 Task: Enter group name "Business Target"
Action: Mouse moved to (541, 61)
Screenshot: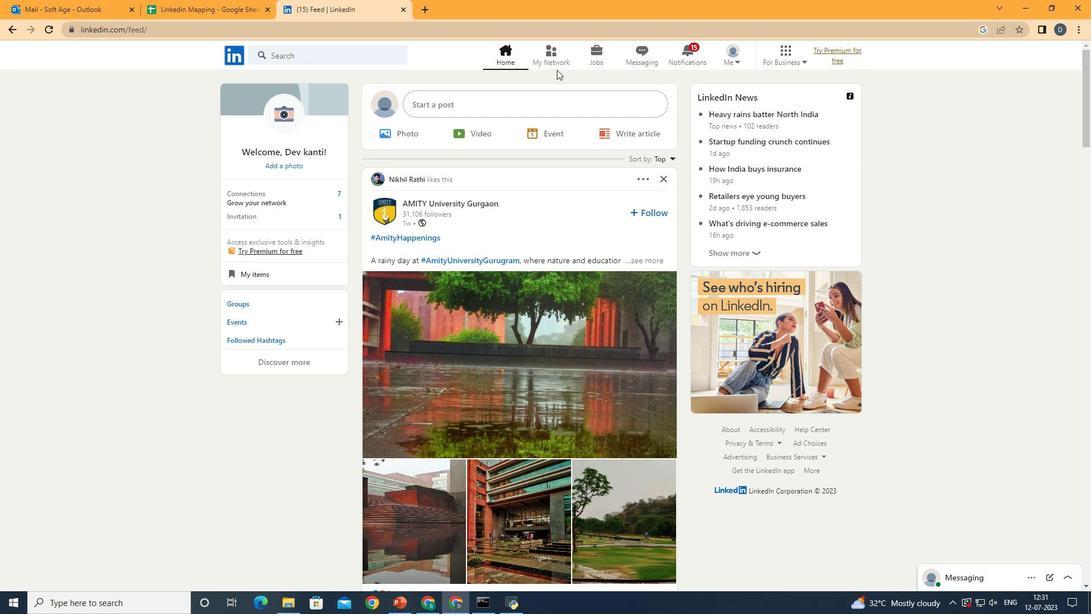 
Action: Mouse pressed left at (541, 61)
Screenshot: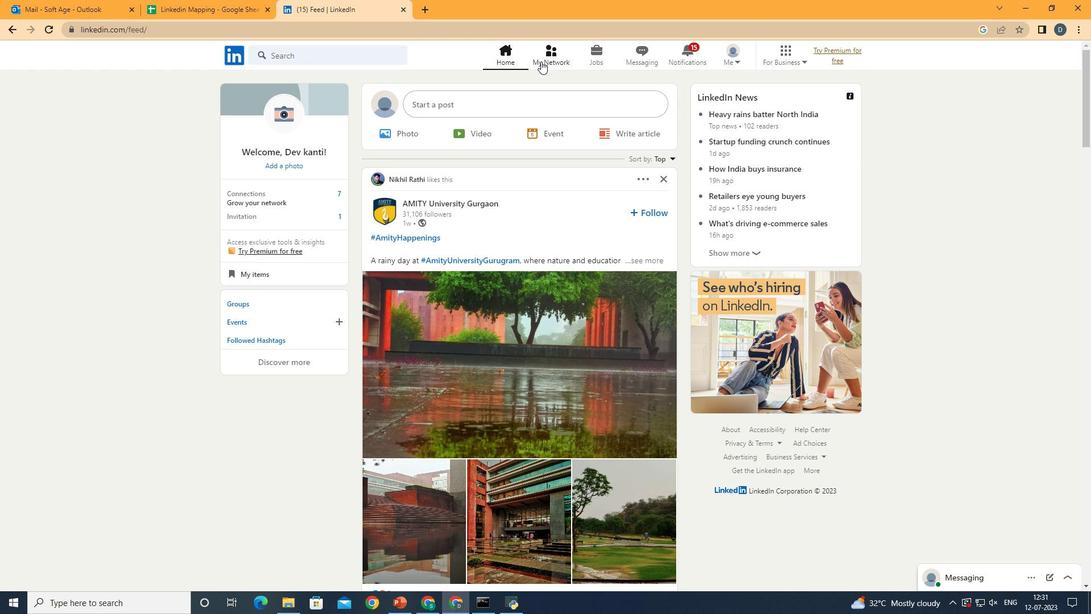 
Action: Mouse moved to (313, 192)
Screenshot: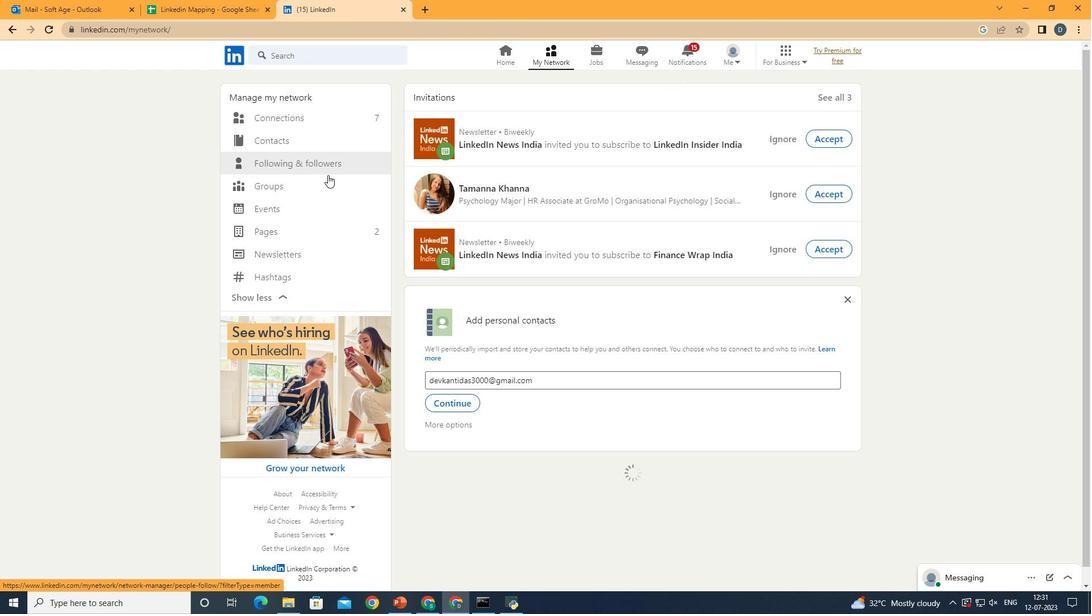 
Action: Mouse pressed left at (313, 192)
Screenshot: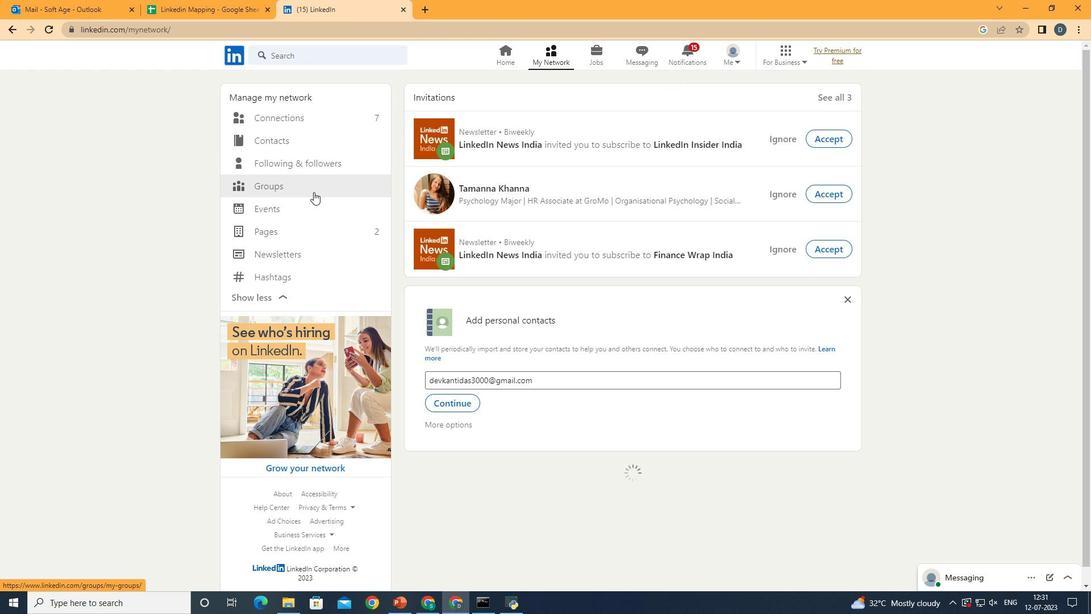 
Action: Mouse moved to (633, 102)
Screenshot: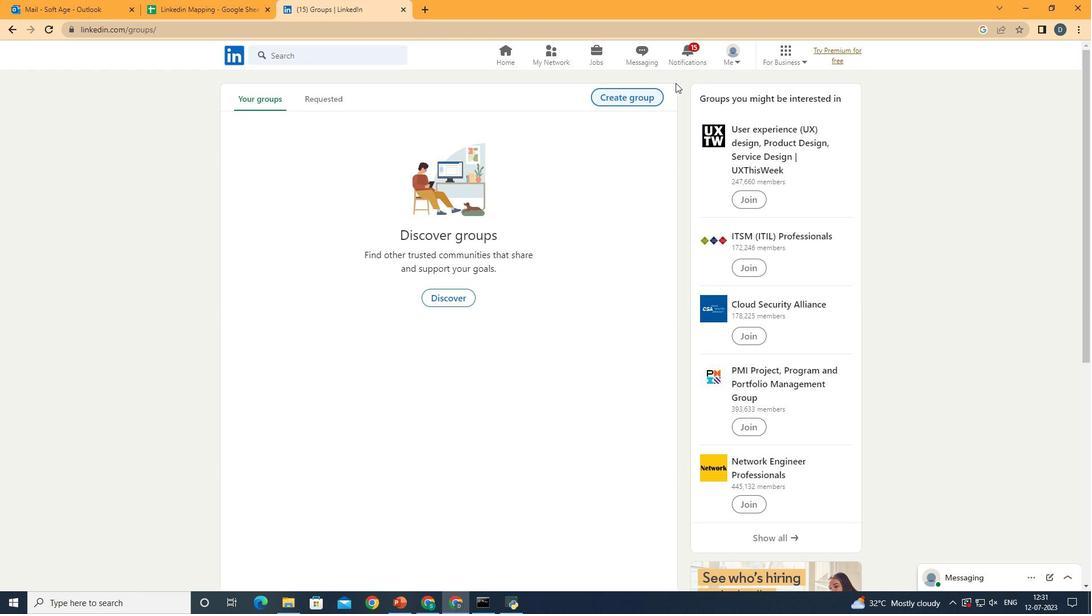 
Action: Mouse pressed left at (633, 102)
Screenshot: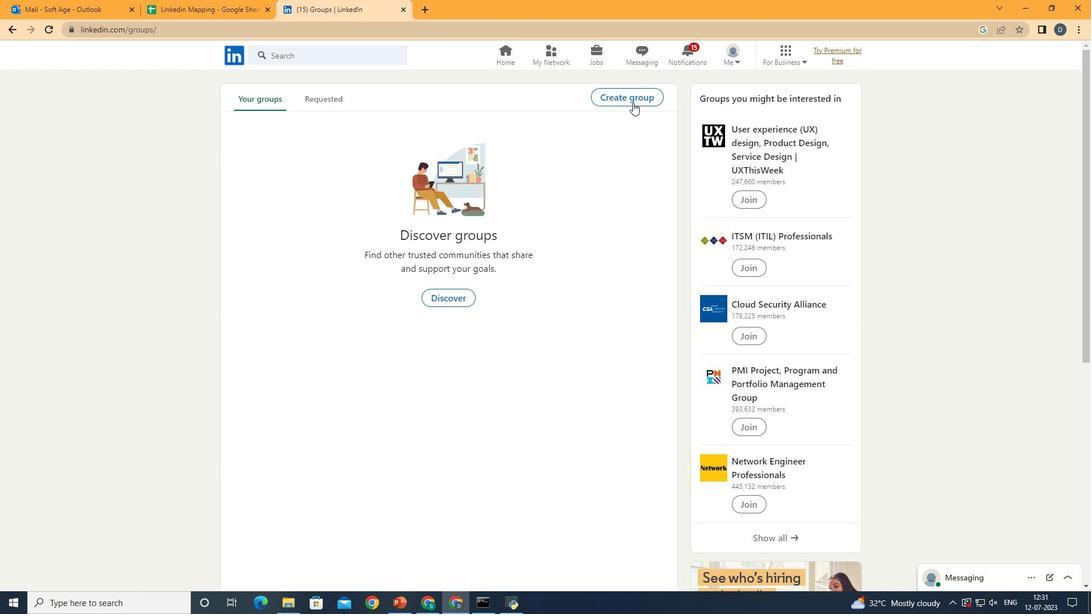 
Action: Mouse moved to (512, 259)
Screenshot: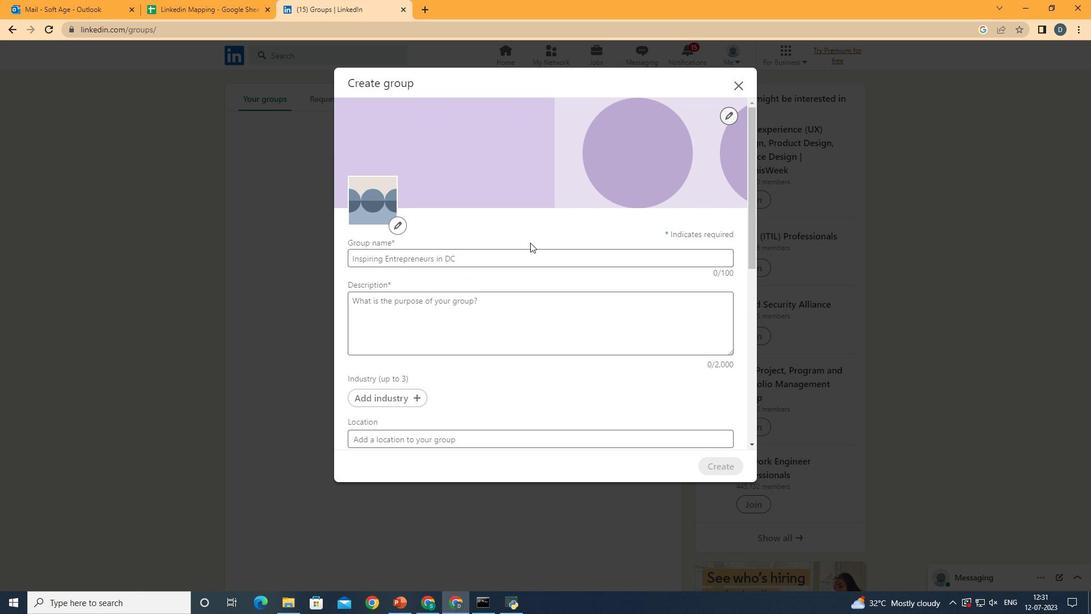 
Action: Mouse pressed left at (512, 259)
Screenshot: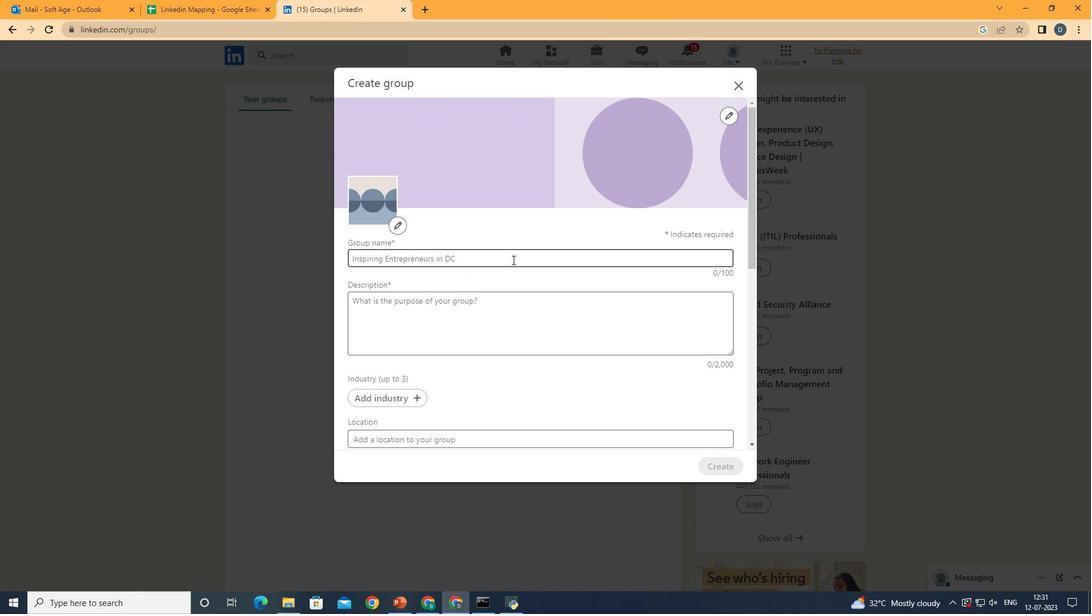 
Action: Key pressed <Key.shift>Business<Key.space><Key.shift>Target
Screenshot: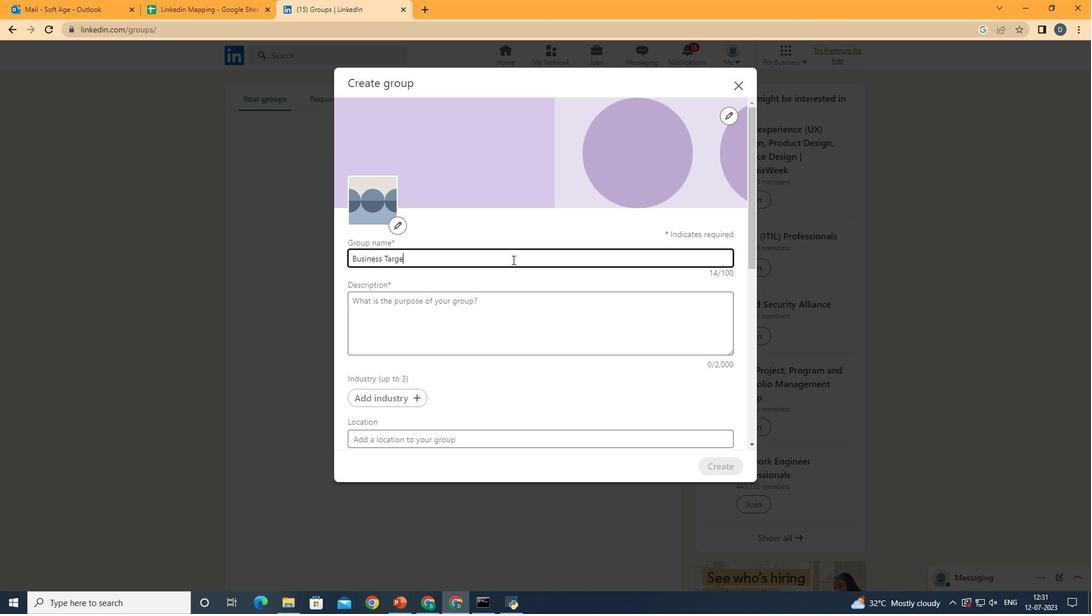 
Action: Mouse moved to (681, 378)
Screenshot: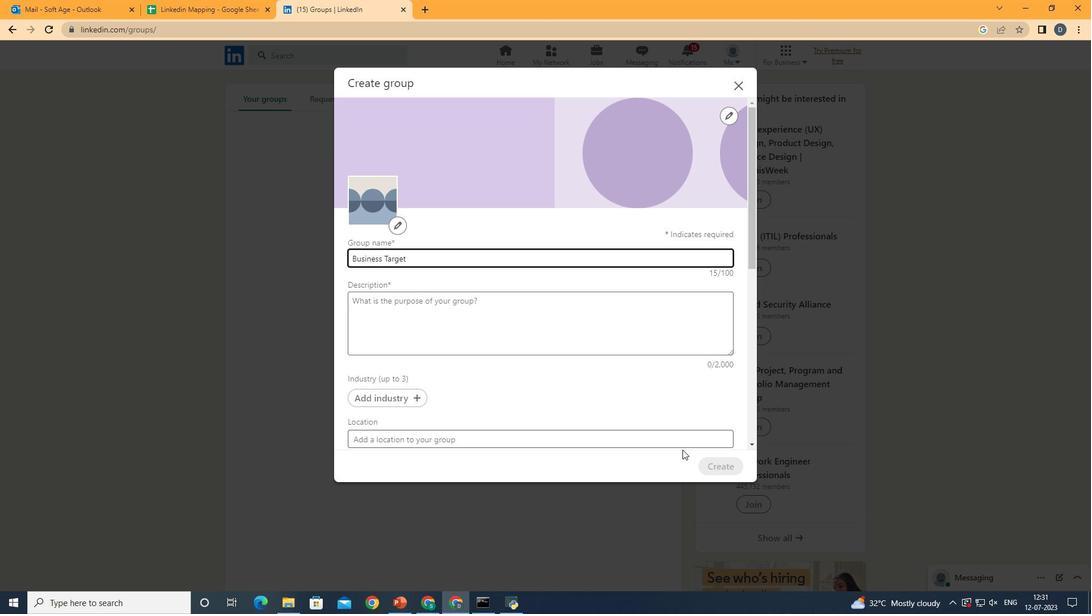 
Action: Mouse pressed left at (681, 378)
Screenshot: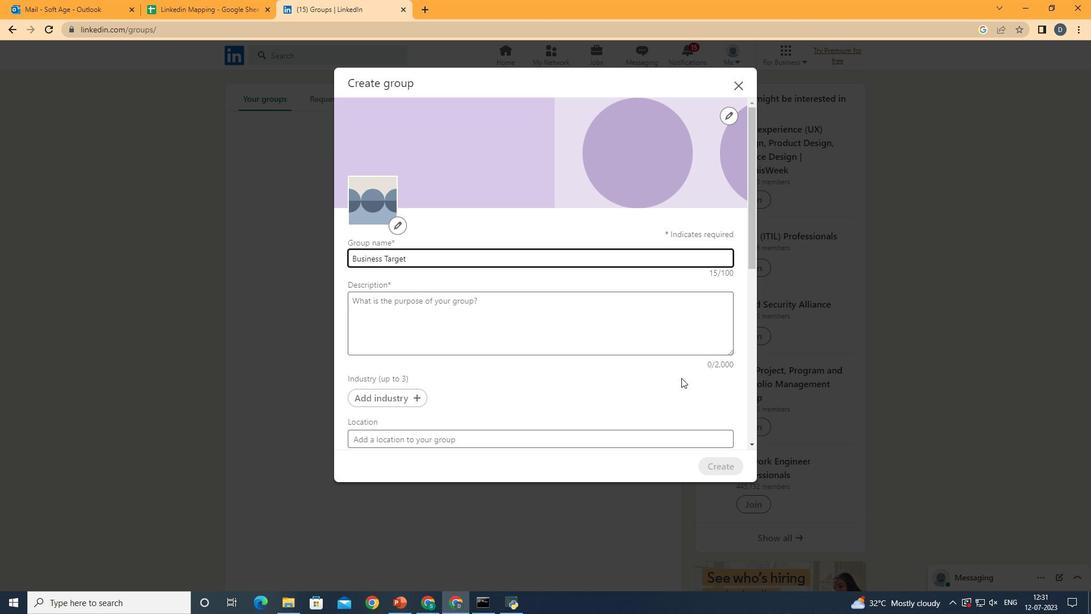 
Action: Mouse moved to (719, 474)
Screenshot: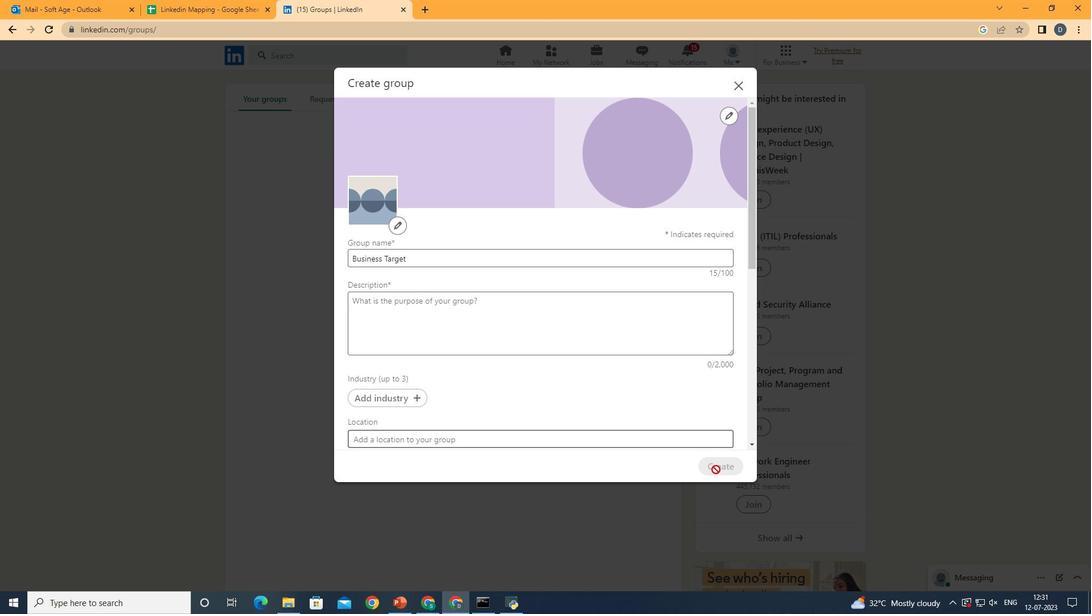 
Action: Mouse pressed left at (719, 474)
Screenshot: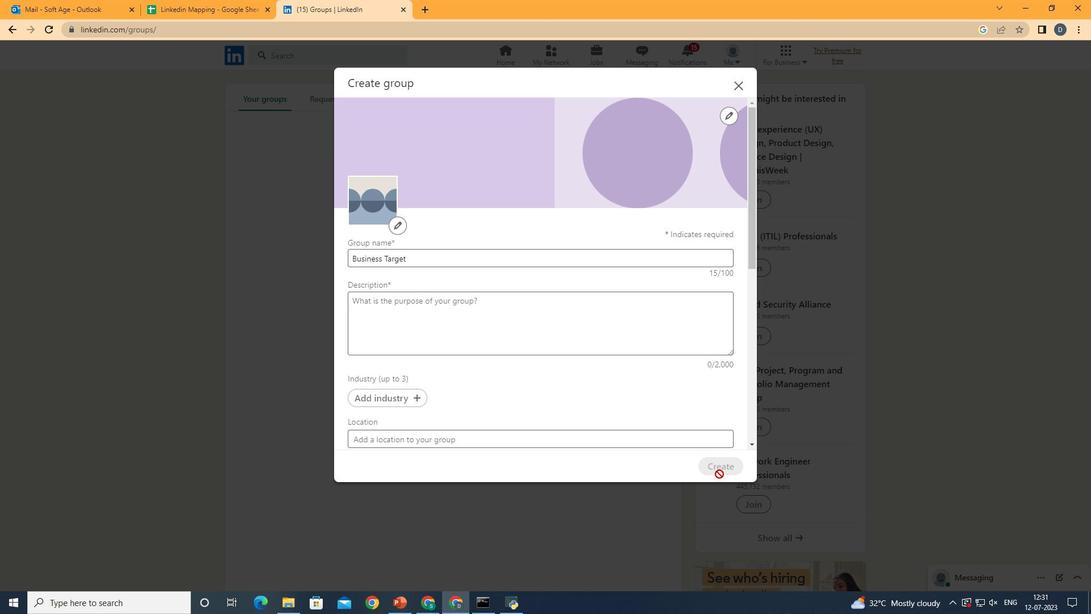 
Action: Mouse moved to (554, 279)
Screenshot: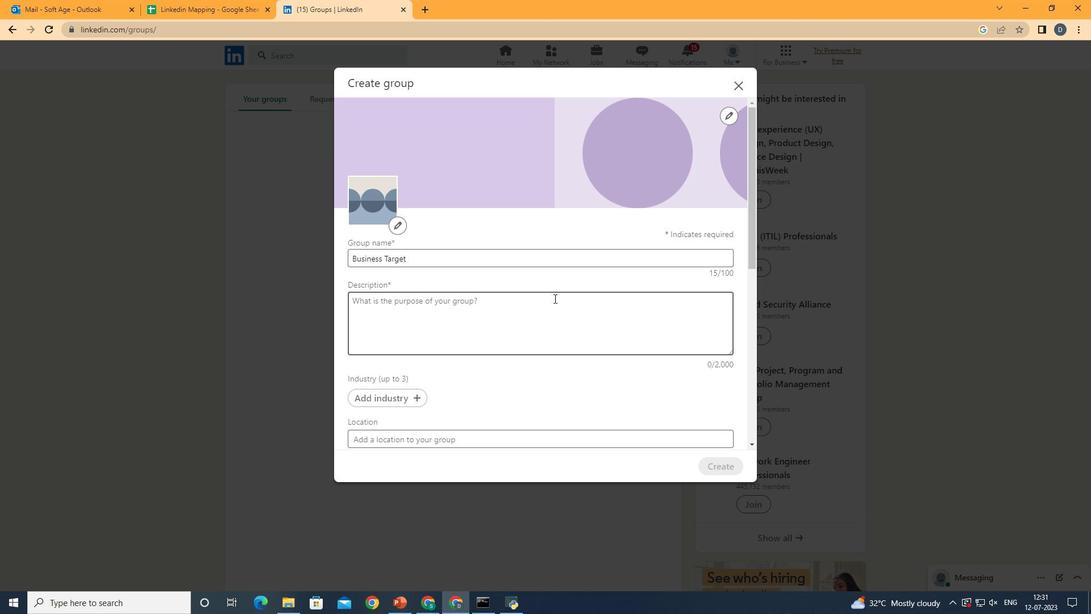 
